 Task: In breaking news turn off push notifications.
Action: Mouse moved to (751, 74)
Screenshot: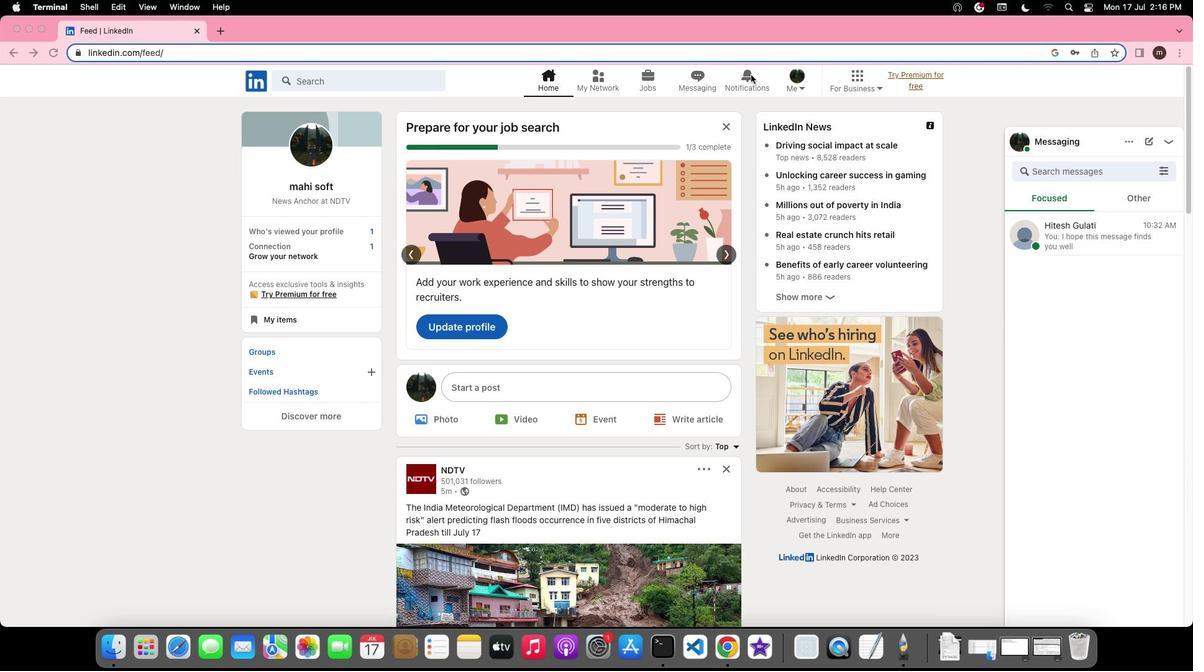 
Action: Mouse pressed left at (751, 74)
Screenshot: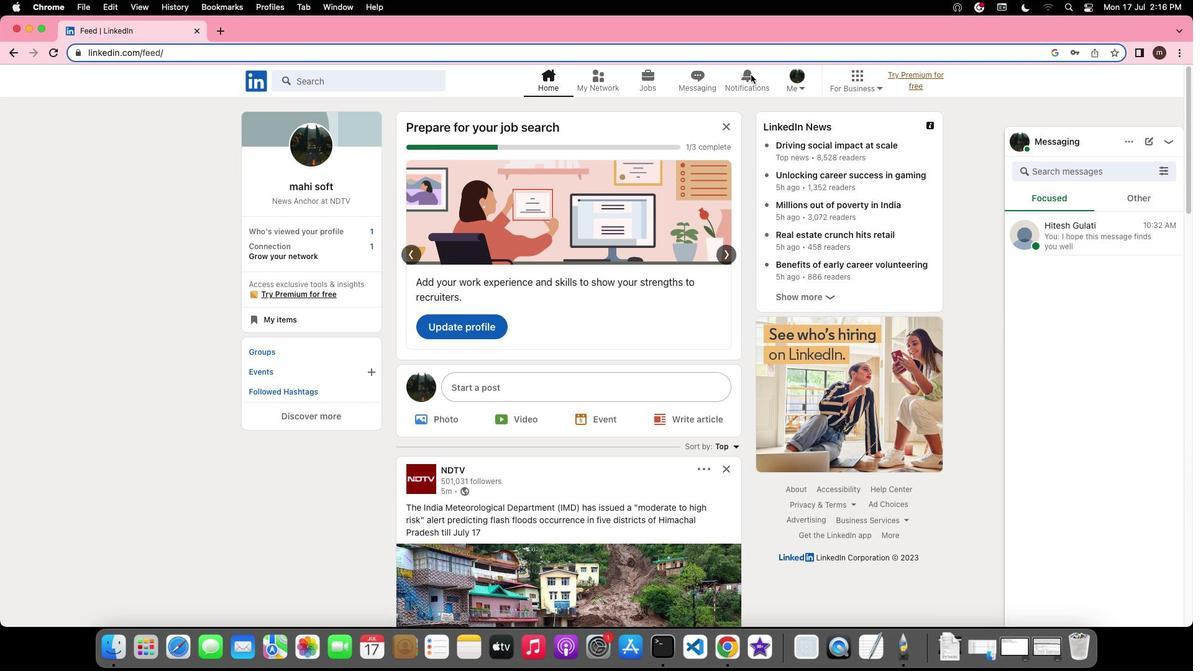 
Action: Mouse pressed left at (751, 74)
Screenshot: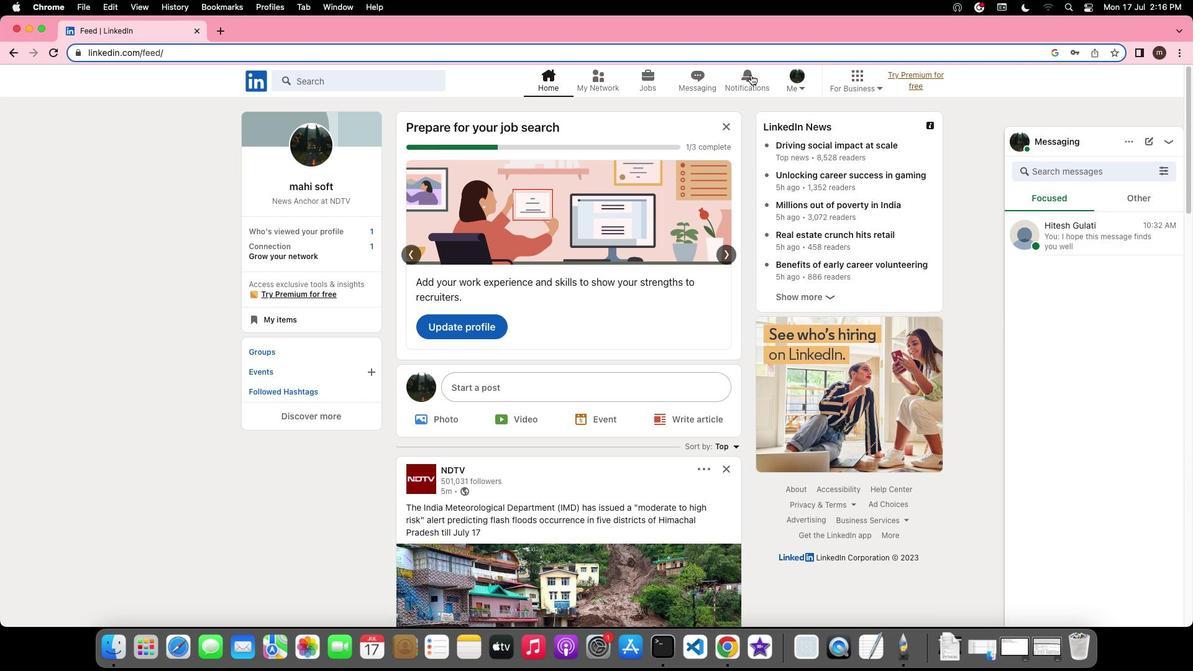 
Action: Mouse moved to (293, 161)
Screenshot: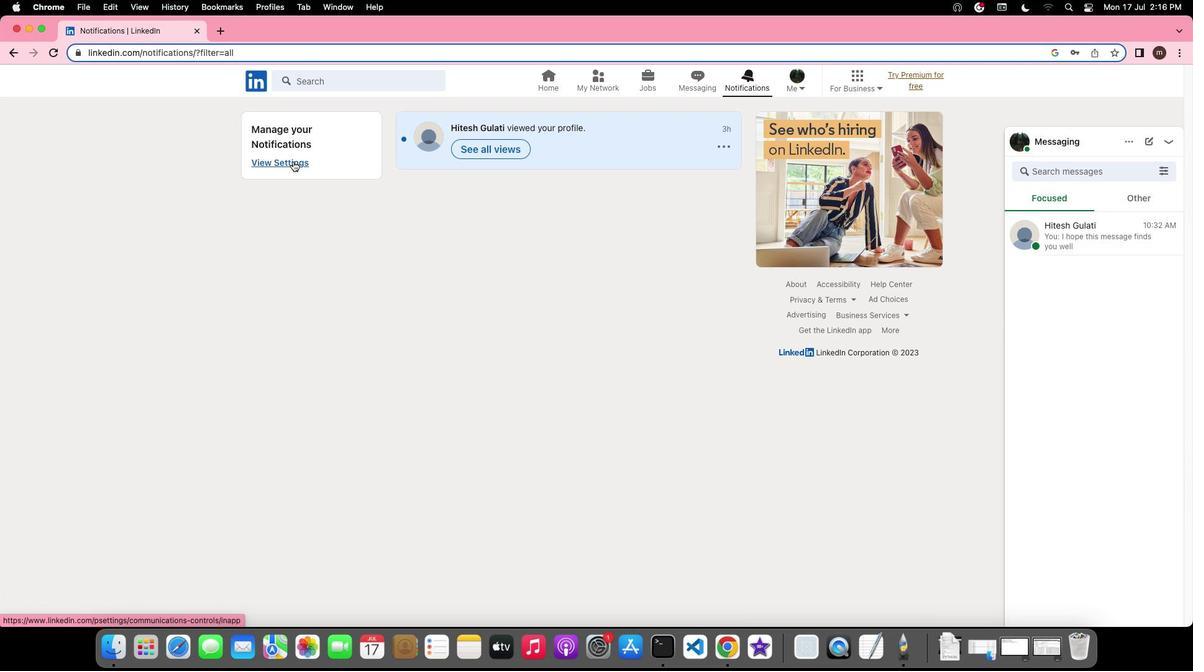 
Action: Mouse pressed left at (293, 161)
Screenshot: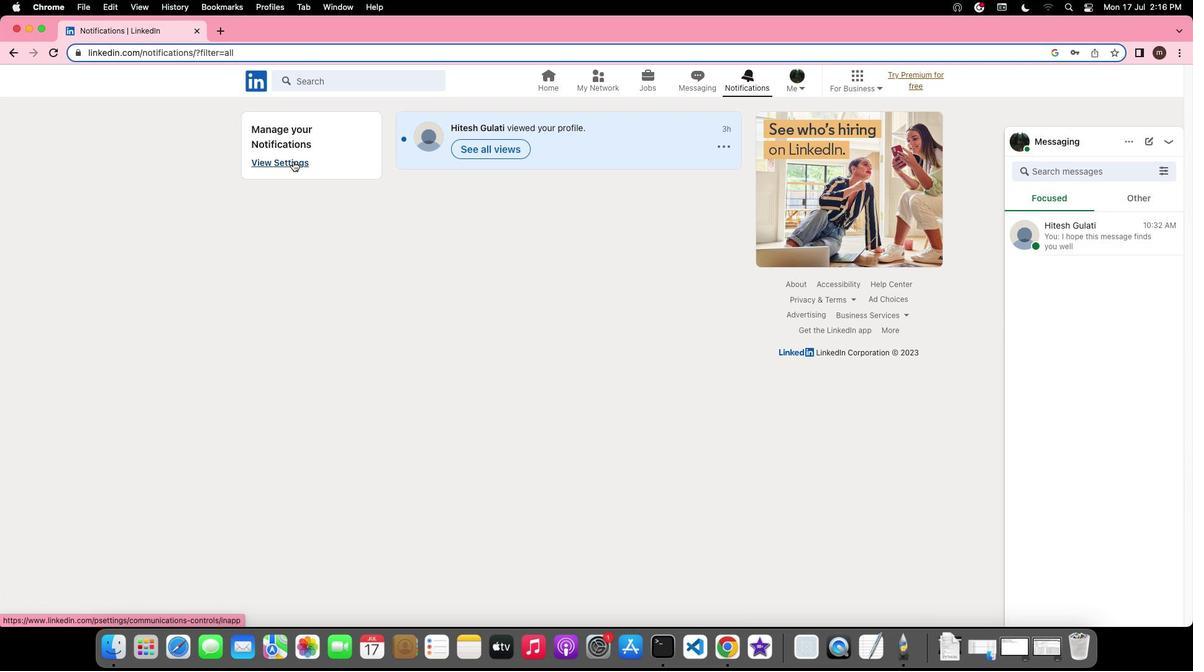 
Action: Mouse moved to (502, 476)
Screenshot: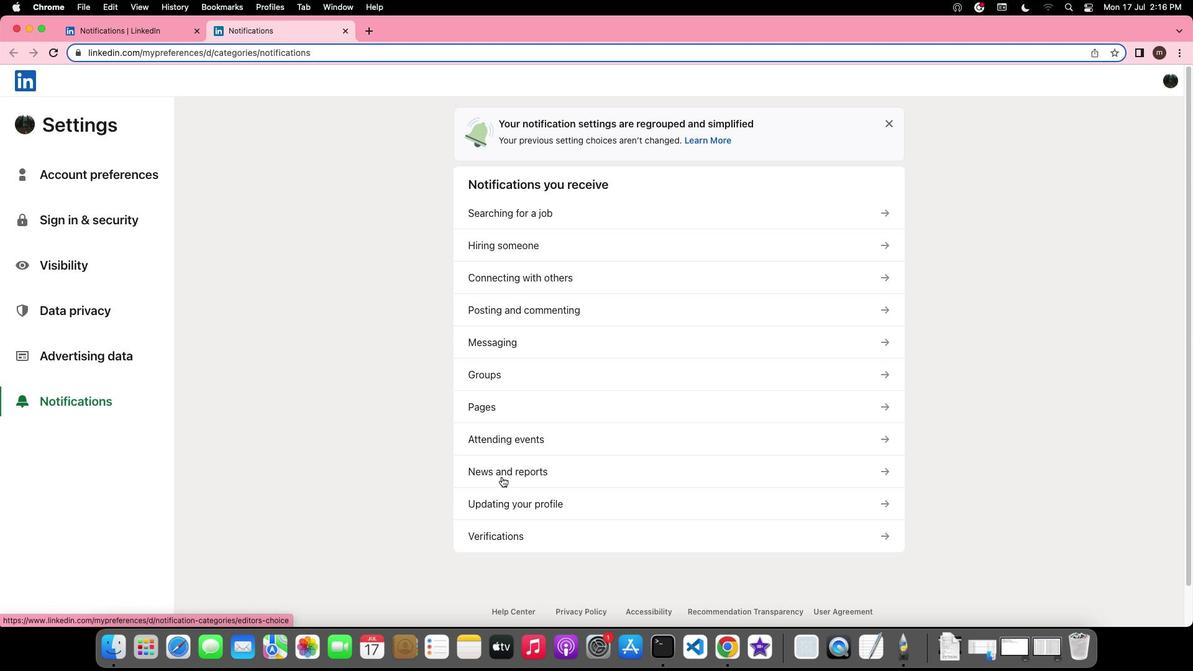 
Action: Mouse pressed left at (502, 476)
Screenshot: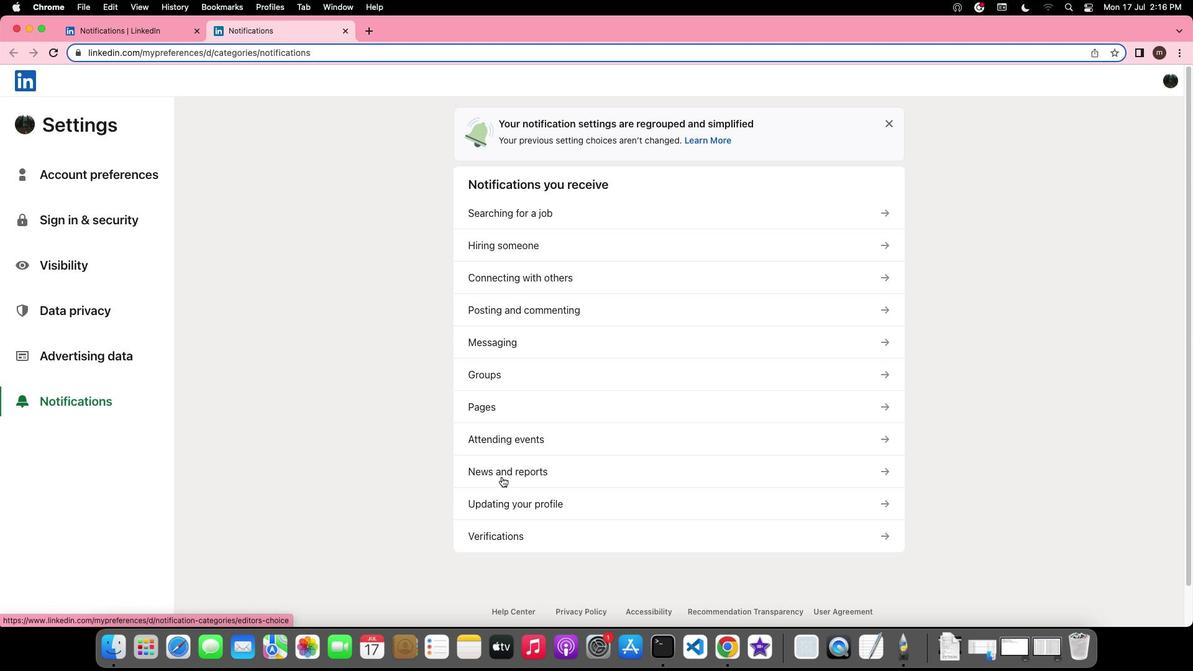 
Action: Mouse moved to (502, 238)
Screenshot: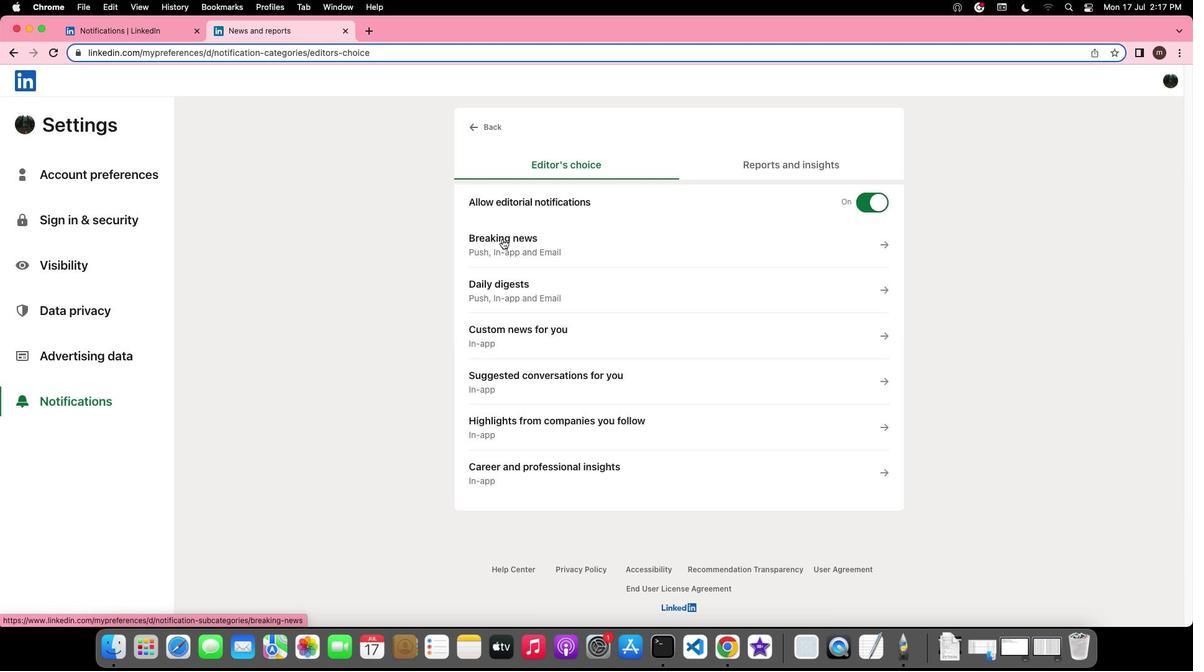 
Action: Mouse pressed left at (502, 238)
Screenshot: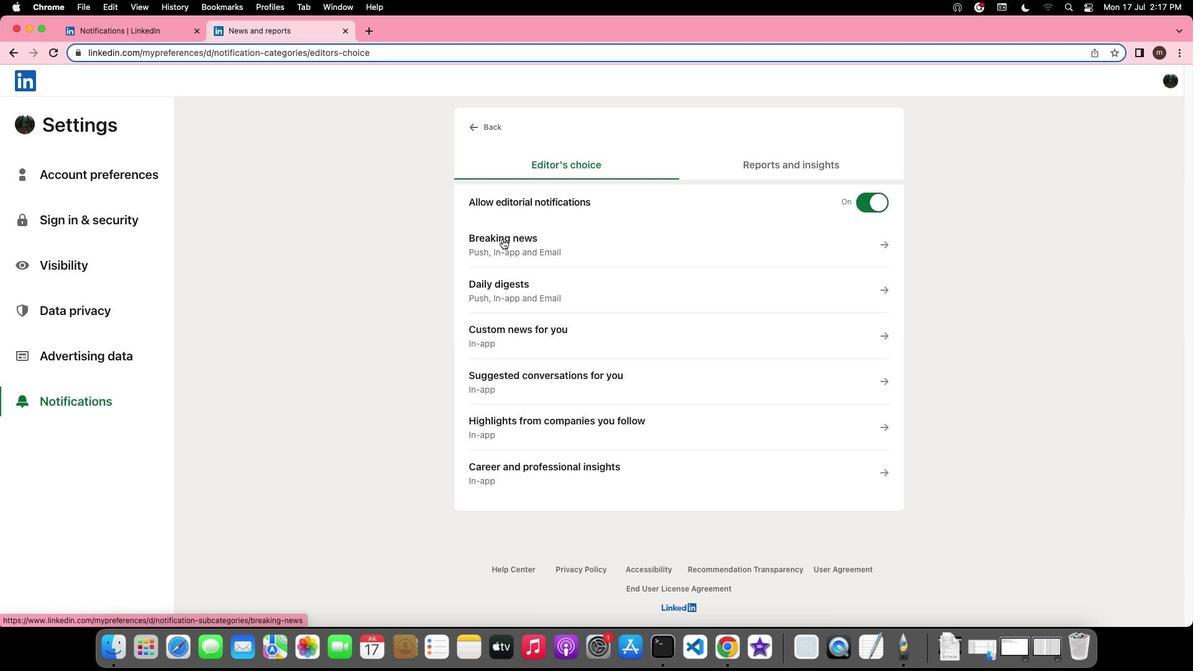 
Action: Mouse moved to (874, 283)
Screenshot: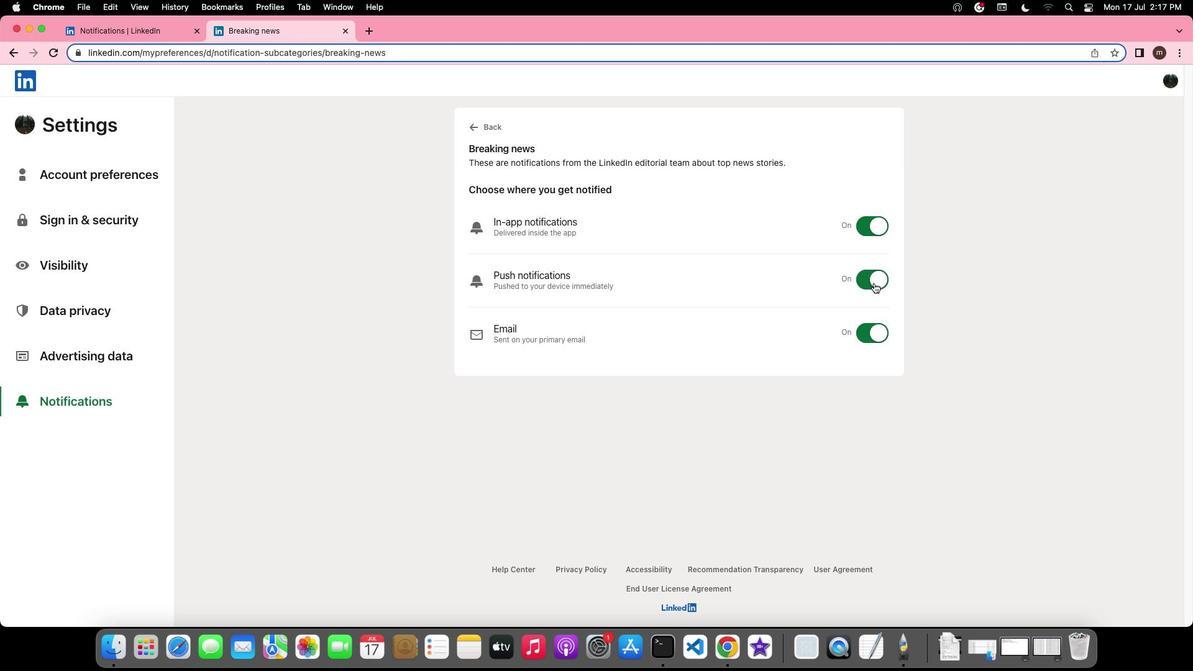 
Action: Mouse pressed left at (874, 283)
Screenshot: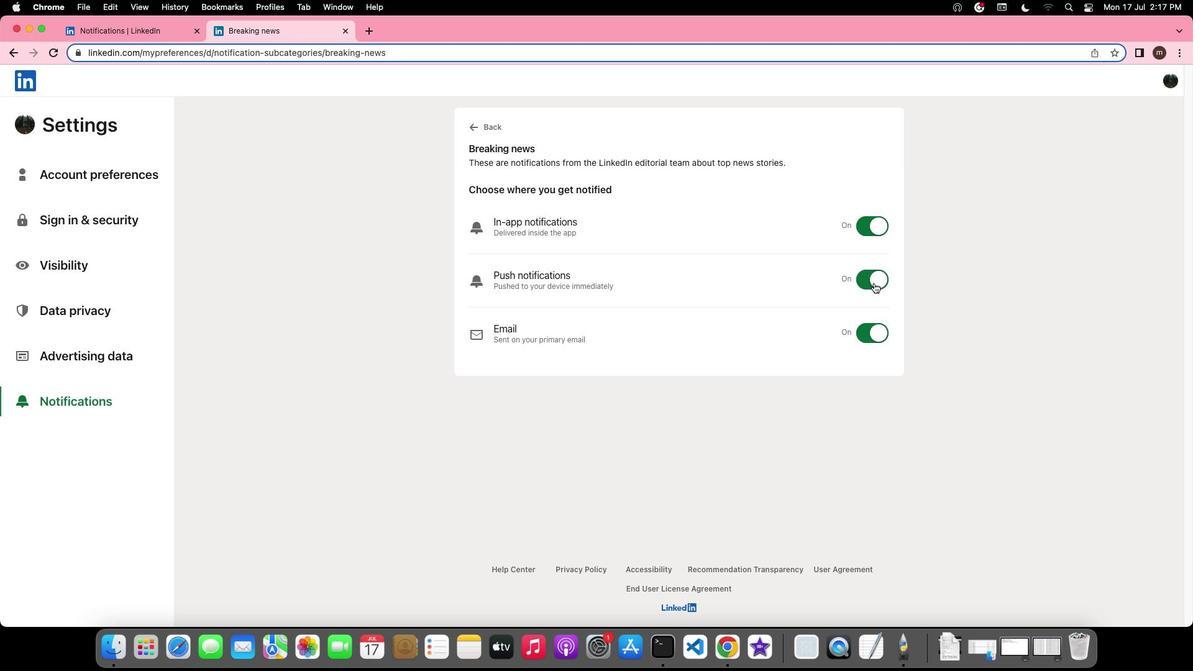 
Action: Mouse moved to (910, 287)
Screenshot: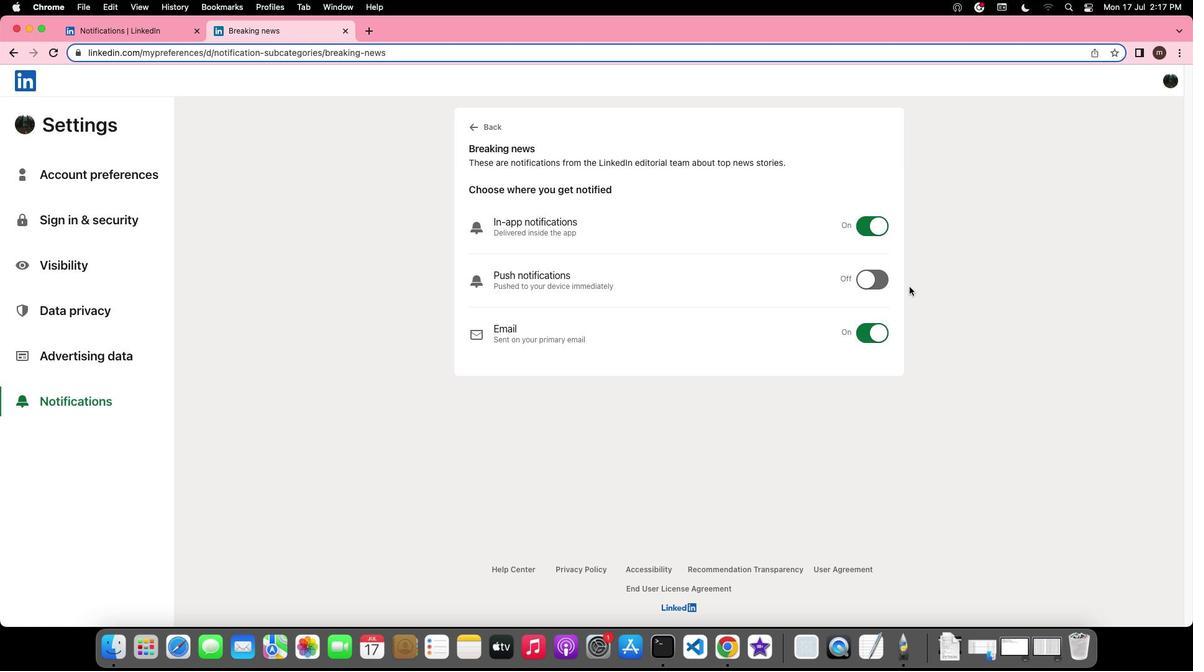 
